 Task: Start in the project AgileEngine the sprint 'Performance Benchmarking Sprint', with a duration of 1 week. Start in the project AgileEngine the sprint 'Performance Benchmarking Sprint', with a duration of 3 weeks. Start in the project AgileEngine the sprint 'Performance Benchmarking Sprint', with a duration of 2 weeks
Action: Mouse moved to (714, 162)
Screenshot: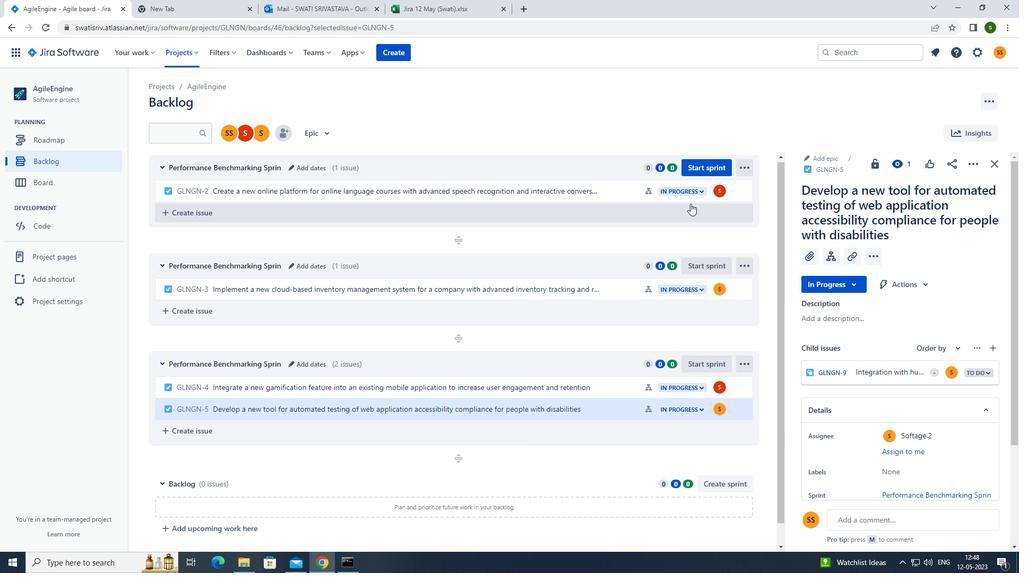 
Action: Mouse pressed left at (714, 162)
Screenshot: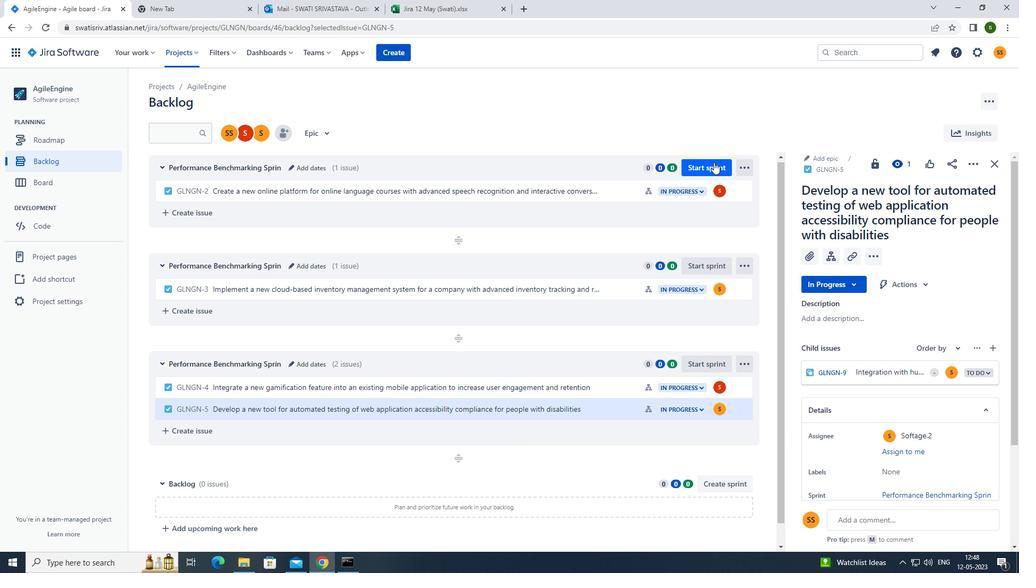 
Action: Mouse moved to (481, 183)
Screenshot: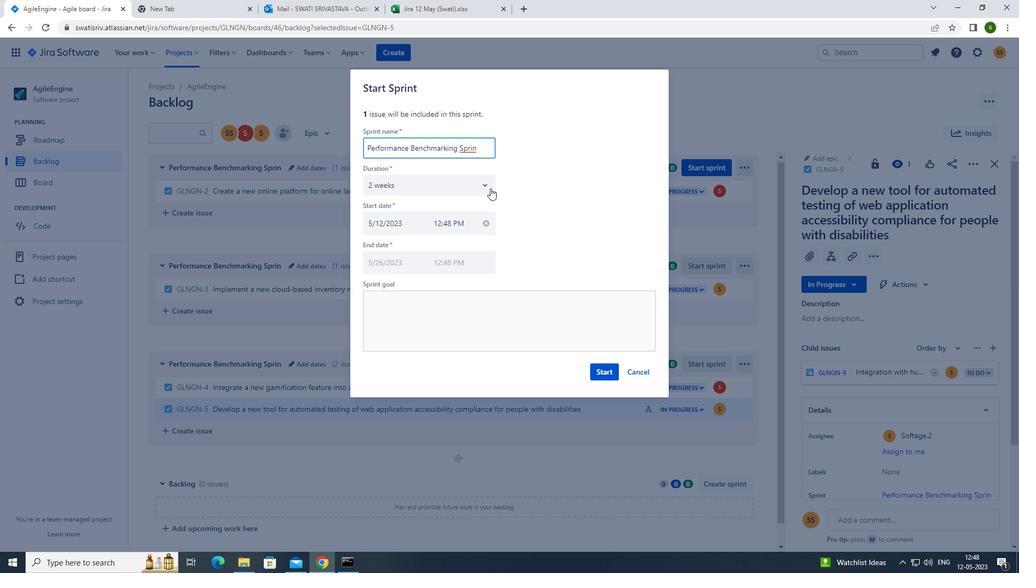 
Action: Mouse pressed left at (481, 183)
Screenshot: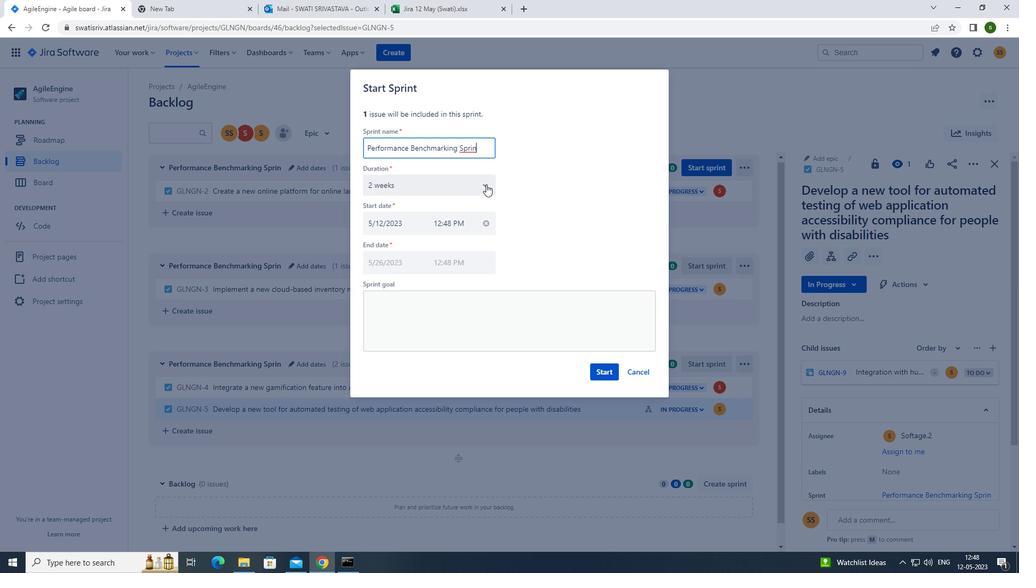 
Action: Mouse moved to (459, 211)
Screenshot: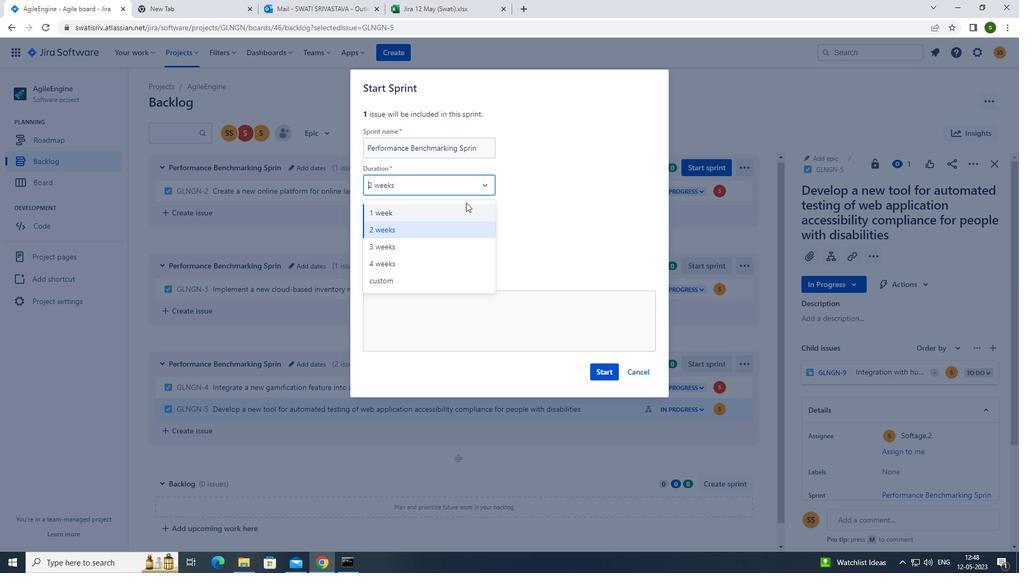 
Action: Mouse pressed left at (459, 211)
Screenshot: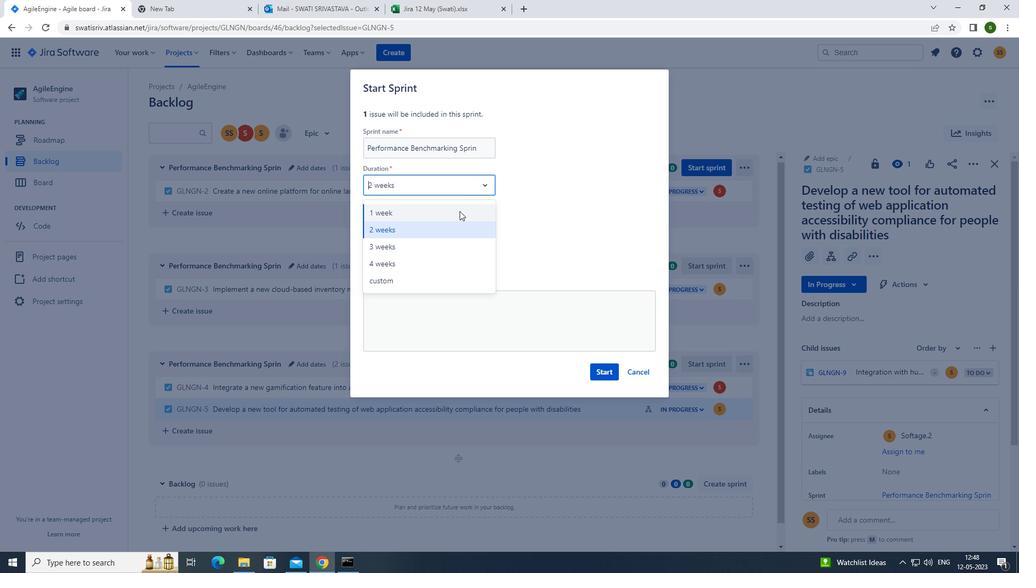
Action: Mouse moved to (599, 375)
Screenshot: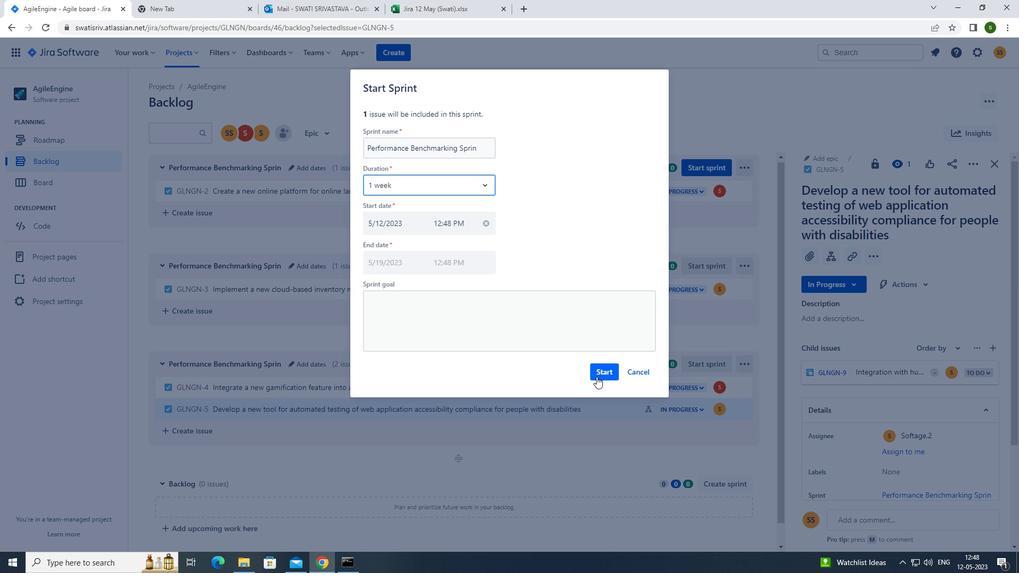 
Action: Mouse pressed left at (599, 375)
Screenshot: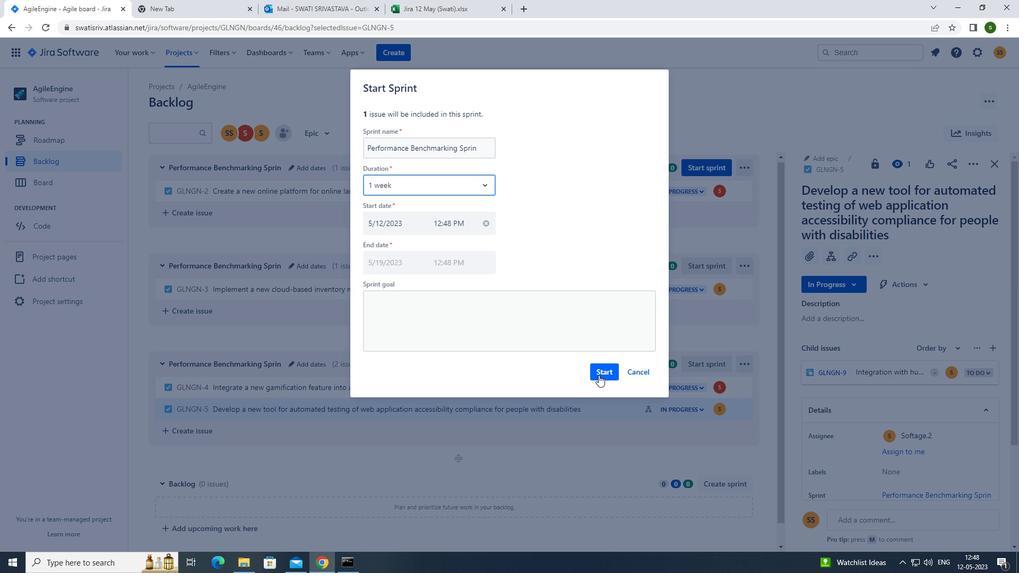 
Action: Mouse moved to (63, 163)
Screenshot: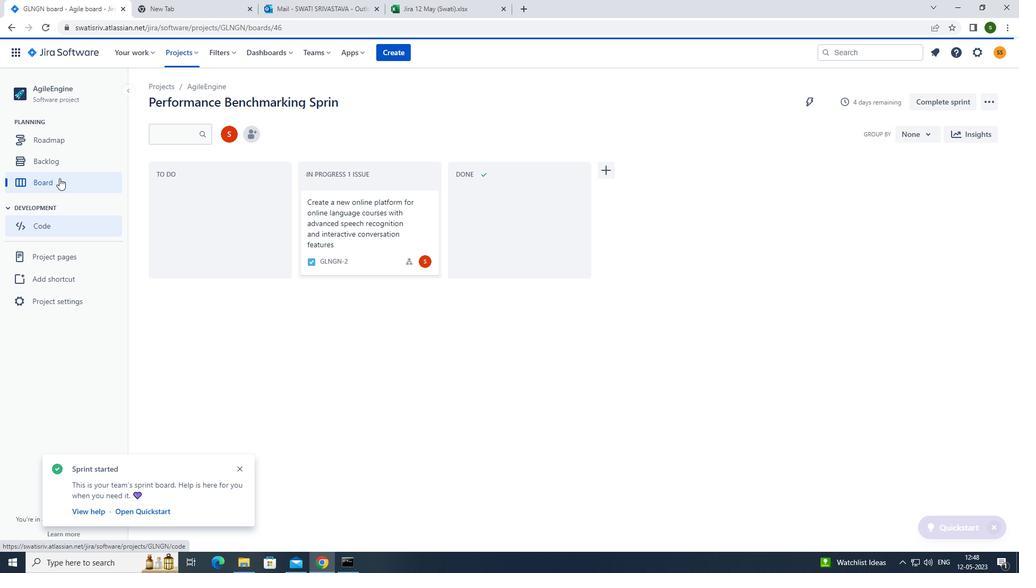 
Action: Mouse pressed left at (63, 163)
Screenshot: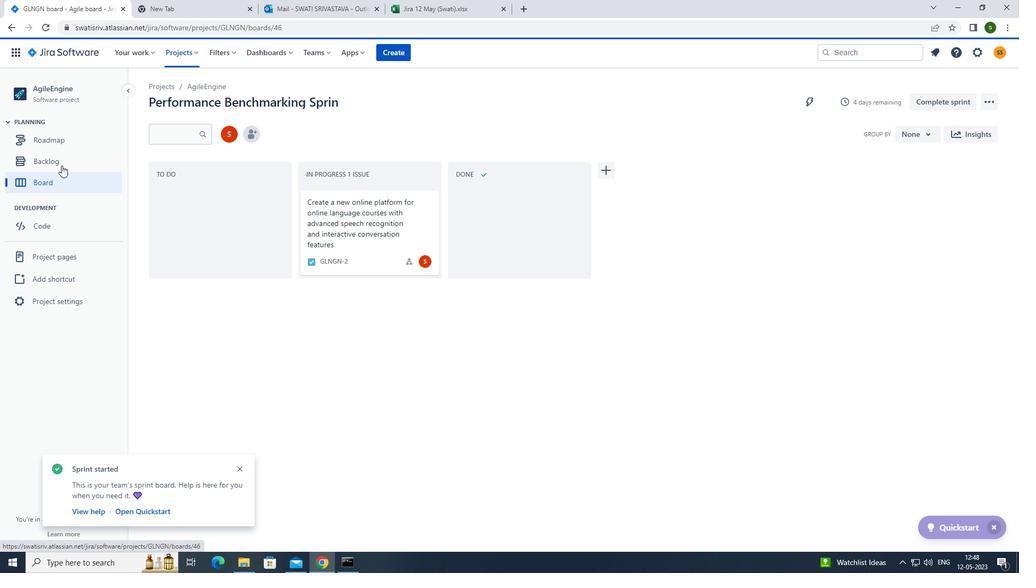 
Action: Mouse moved to (929, 262)
Screenshot: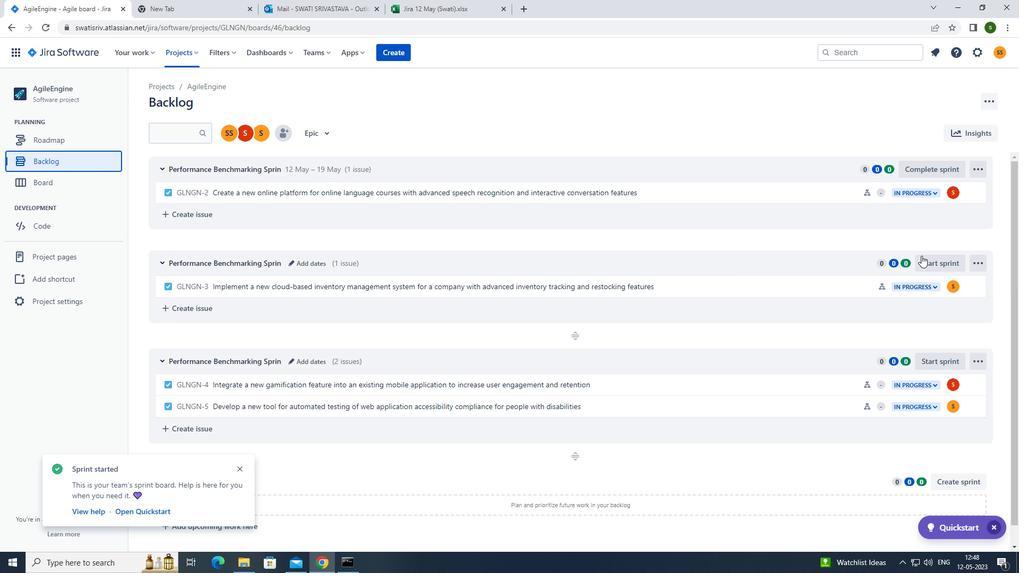 
Action: Mouse pressed left at (929, 262)
Screenshot: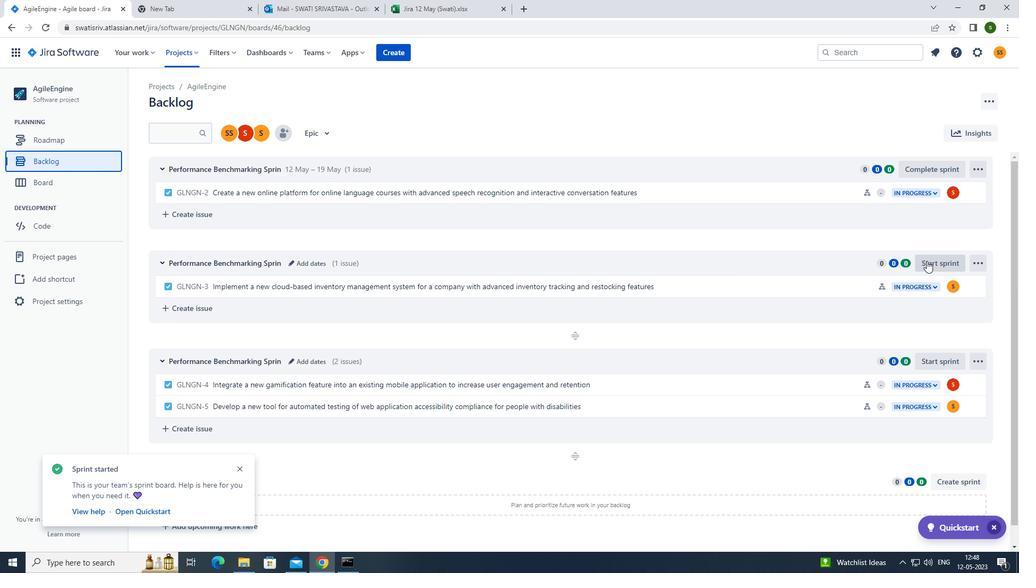 
Action: Mouse moved to (489, 184)
Screenshot: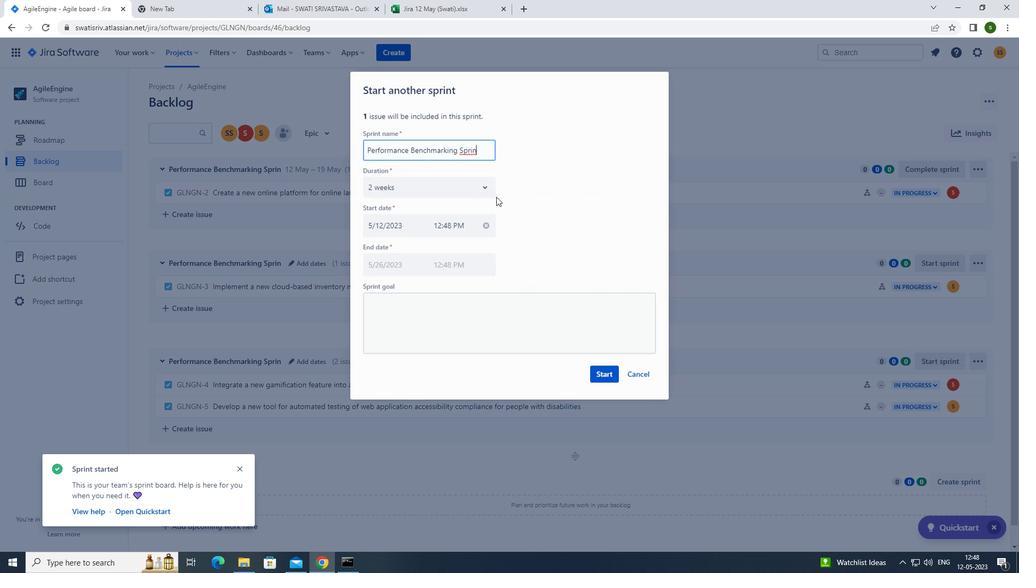 
Action: Mouse pressed left at (489, 184)
Screenshot: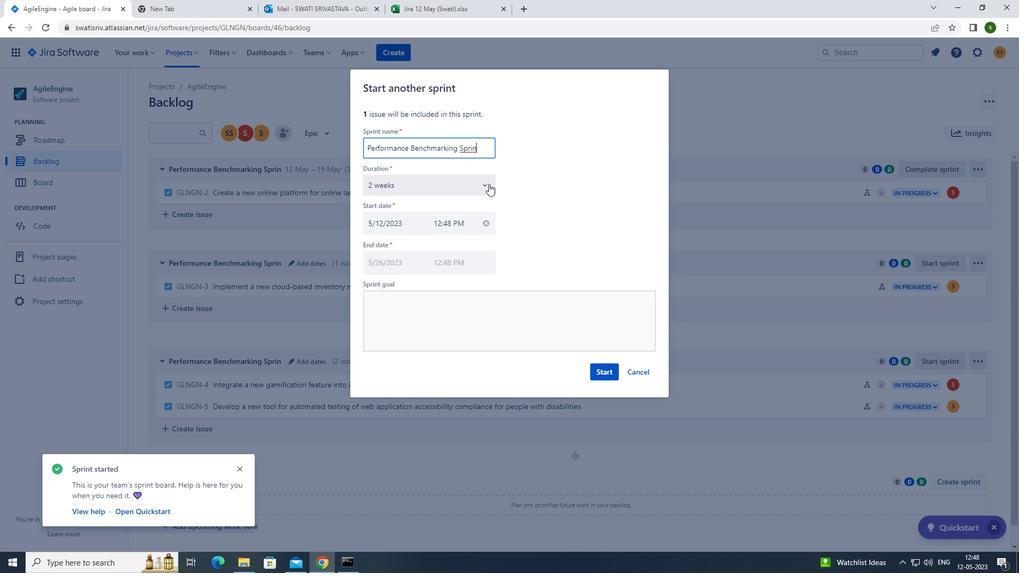 
Action: Mouse moved to (426, 252)
Screenshot: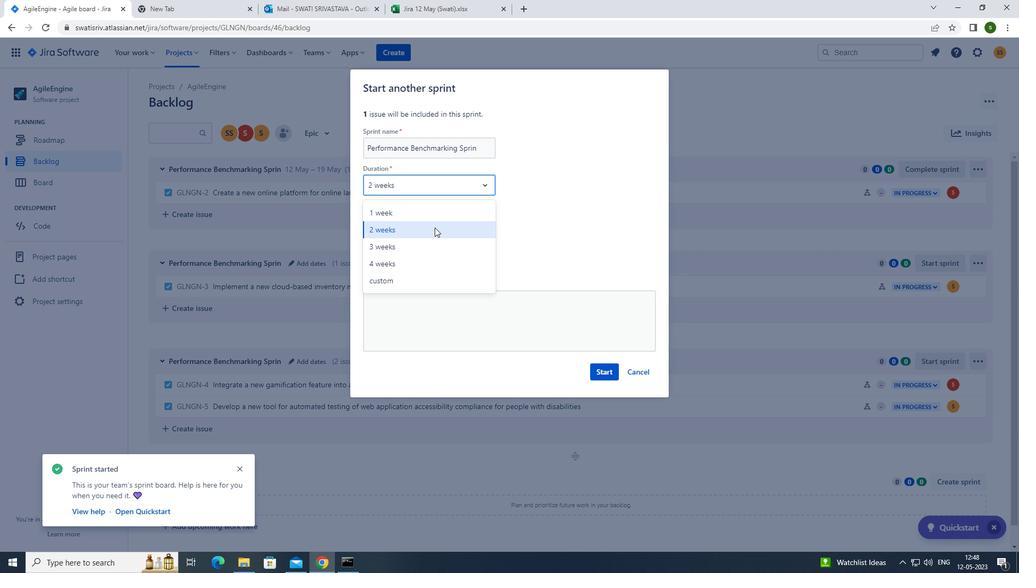 
Action: Mouse pressed left at (426, 252)
Screenshot: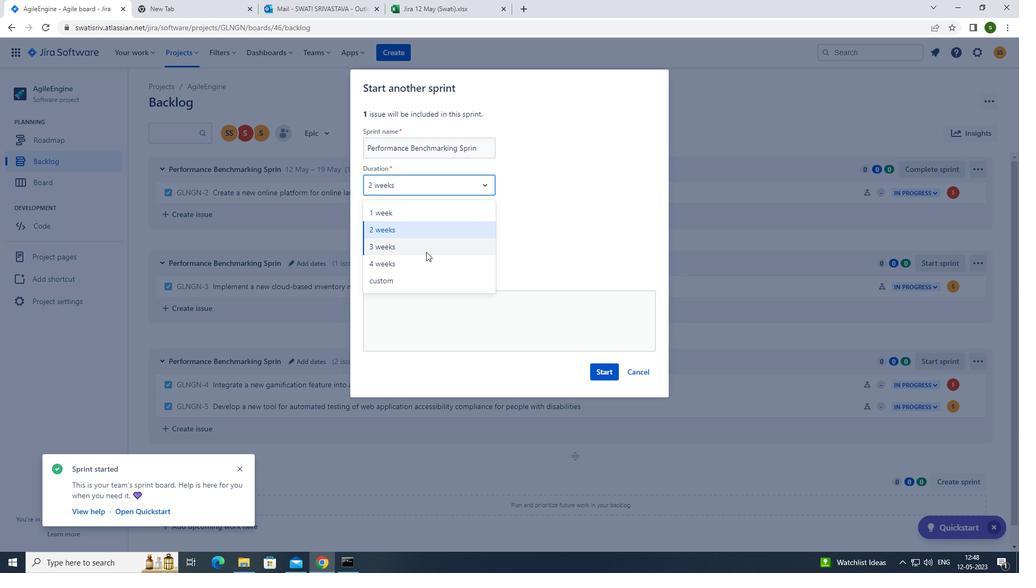 
Action: Mouse moved to (602, 376)
Screenshot: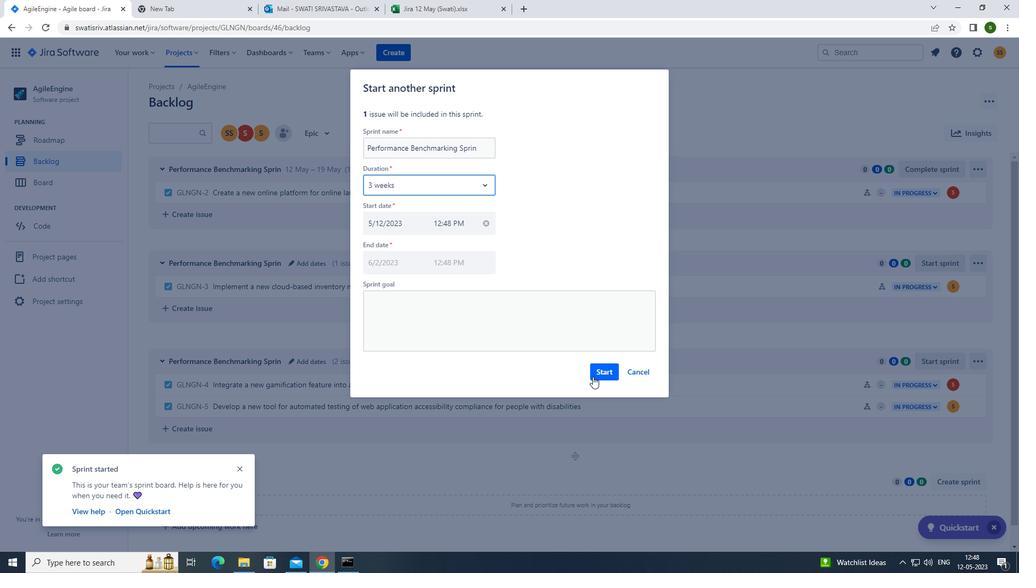 
Action: Mouse pressed left at (602, 376)
Screenshot: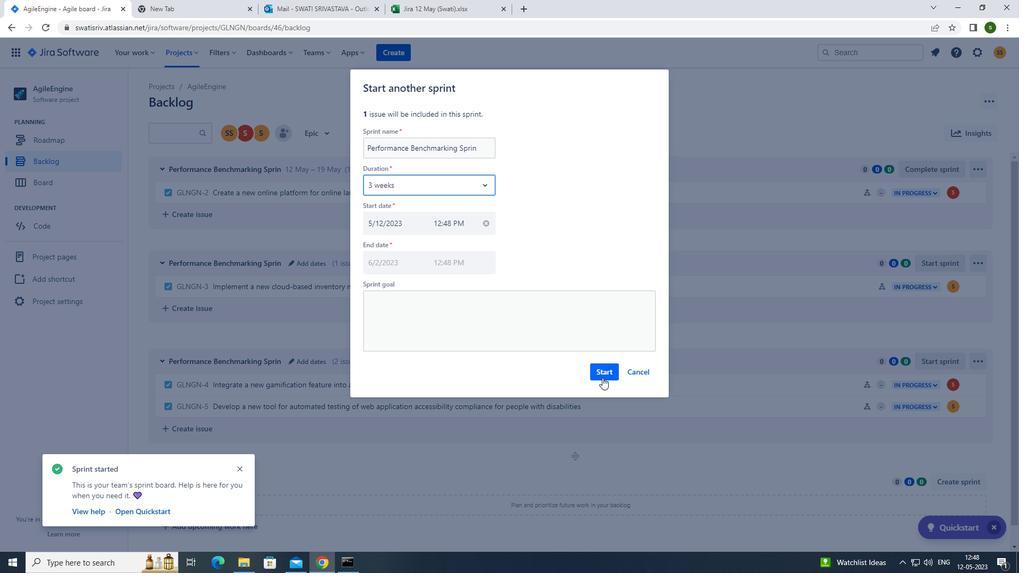 
Action: Mouse moved to (90, 169)
Screenshot: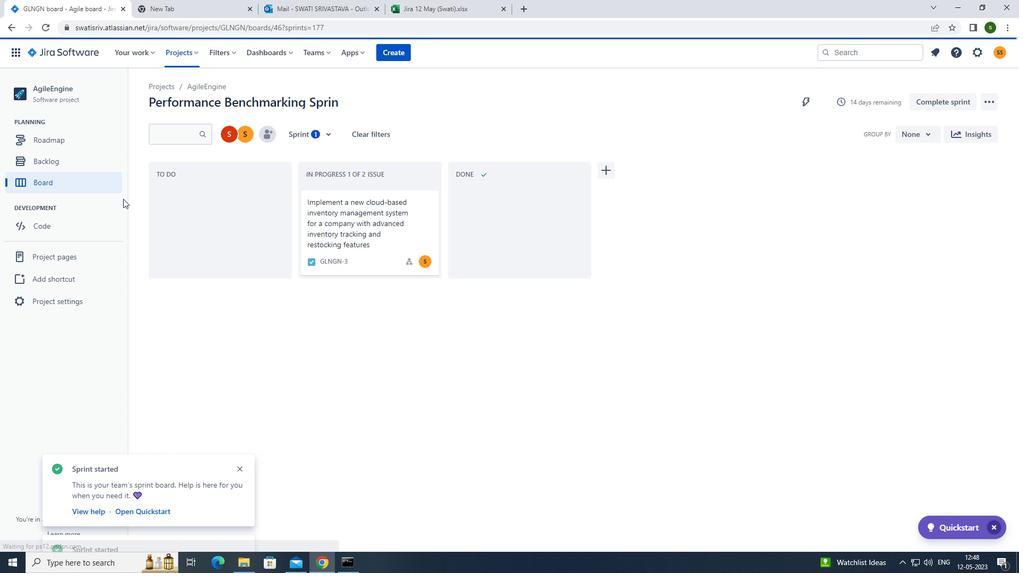 
Action: Mouse pressed left at (90, 169)
Screenshot: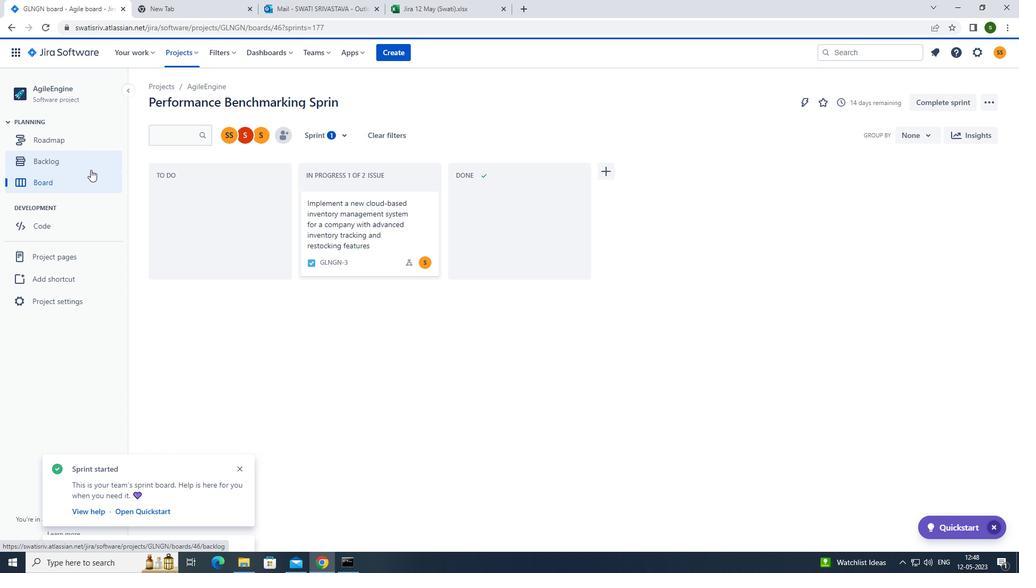 
Action: Mouse moved to (943, 356)
Screenshot: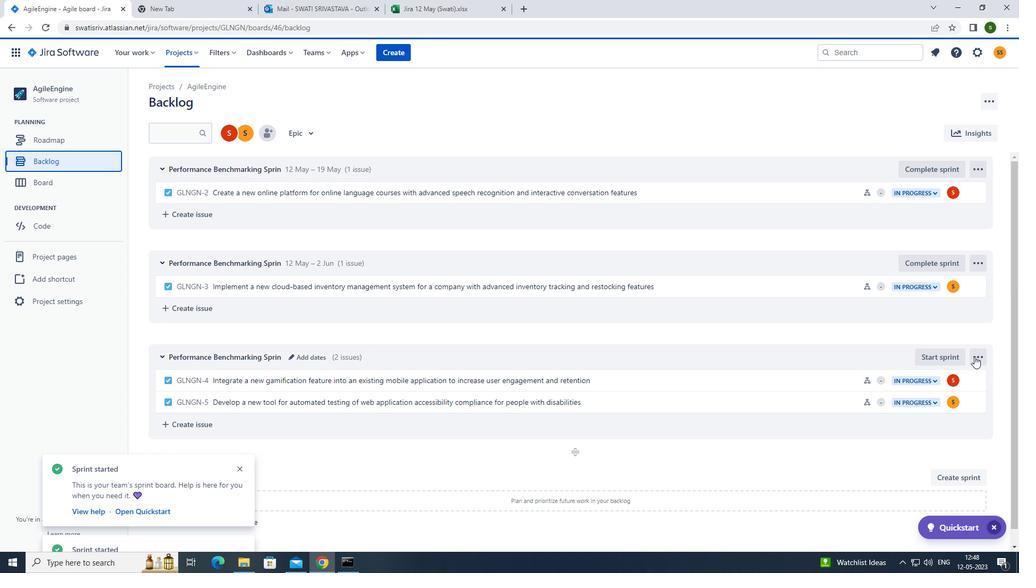 
Action: Mouse pressed left at (943, 356)
Screenshot: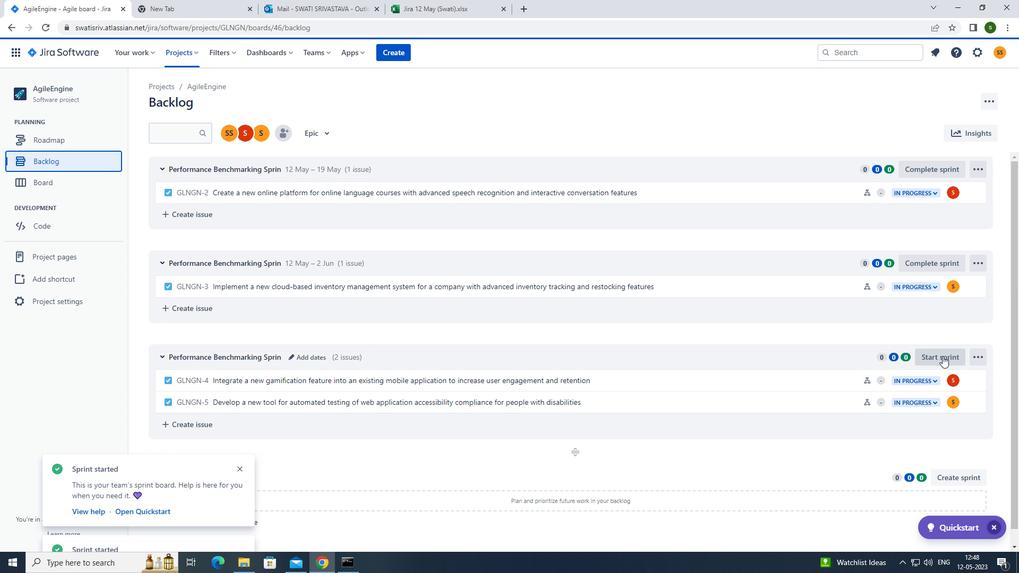 
Action: Mouse moved to (487, 188)
Screenshot: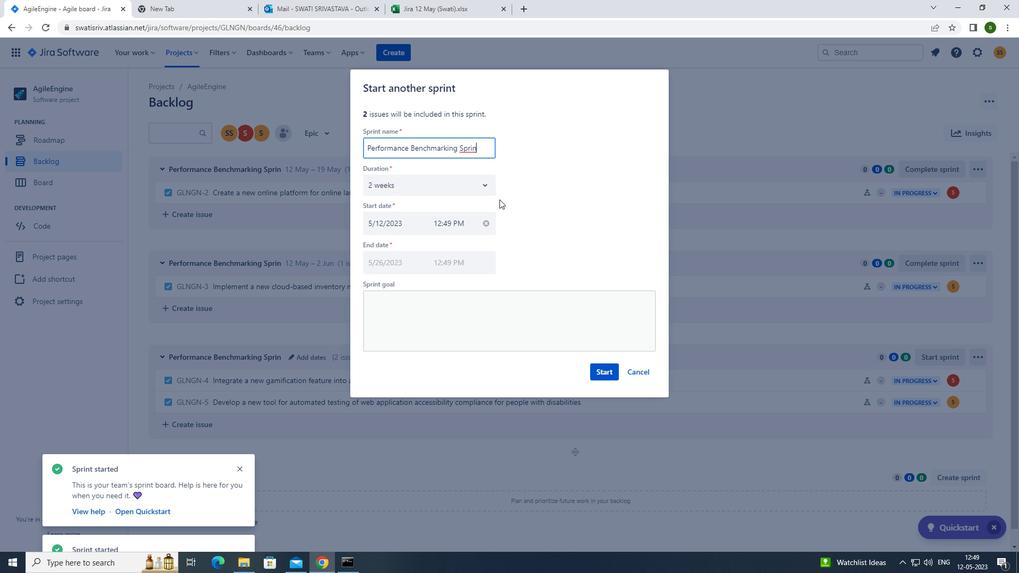 
Action: Mouse pressed left at (487, 188)
Screenshot: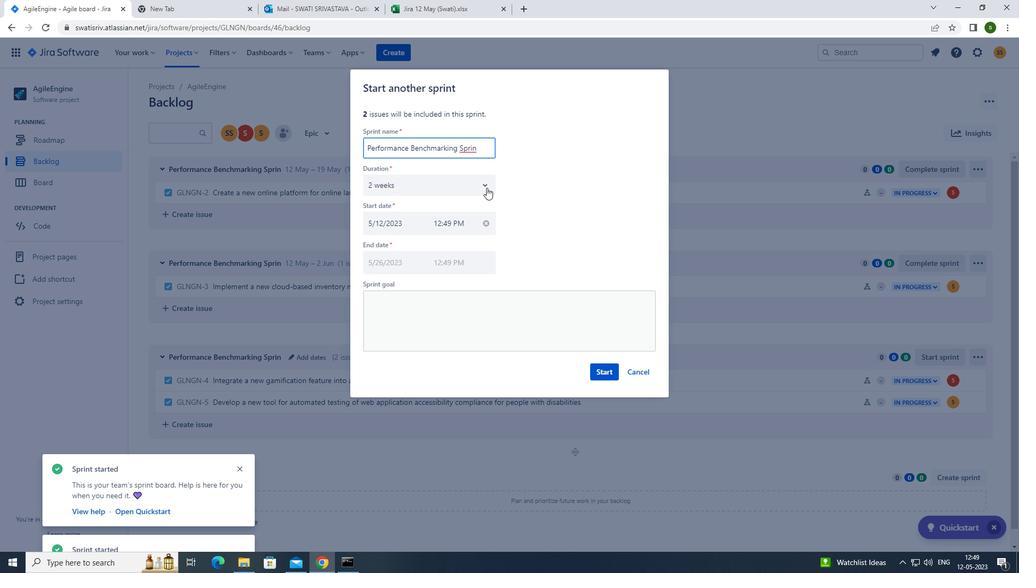 
Action: Mouse moved to (435, 229)
Screenshot: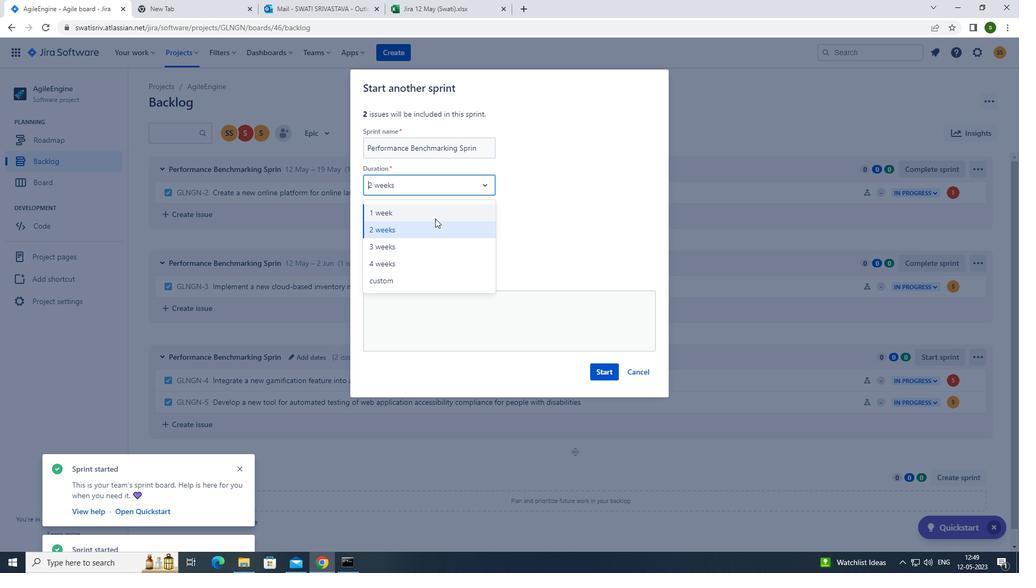 
Action: Mouse pressed left at (435, 229)
Screenshot: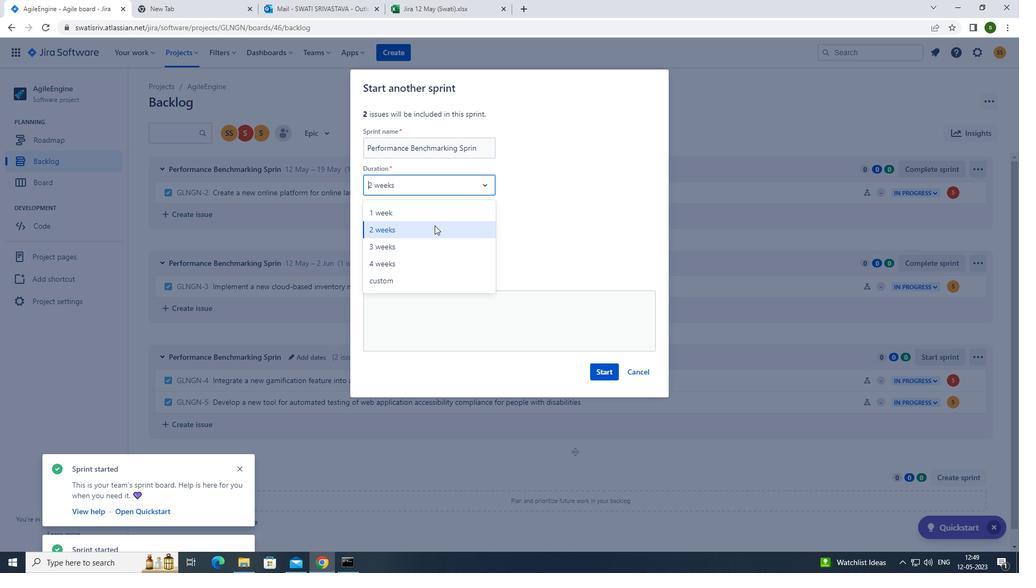 
Action: Mouse moved to (598, 374)
Screenshot: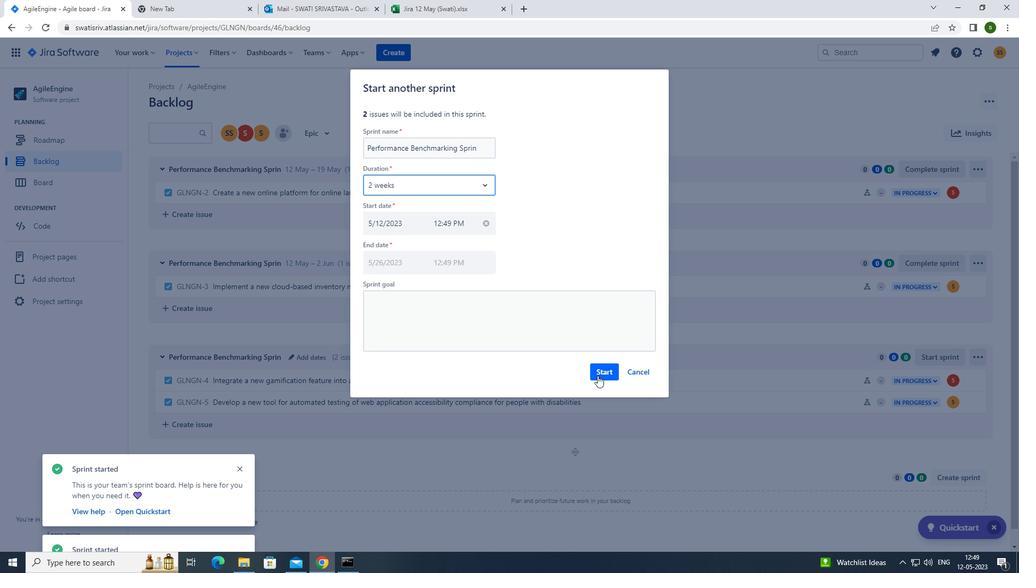 
Action: Mouse pressed left at (598, 374)
Screenshot: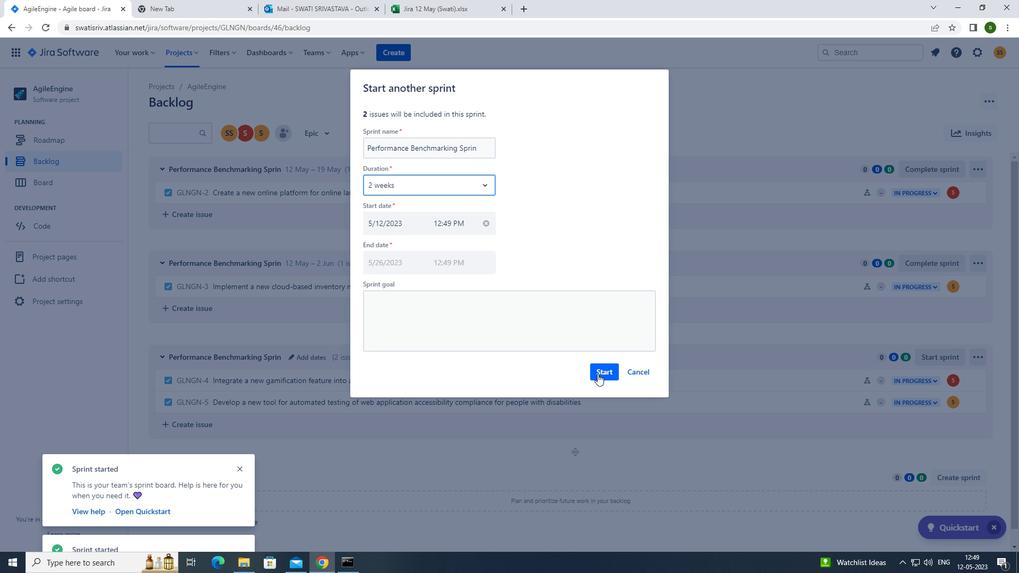 
